 Task: Add the task  Create a new online platform for online DIY courses to the section Sonic Spin in the project ComposePro and add a Due Date to the respective task as 2024/05/22
Action: Mouse moved to (229, 200)
Screenshot: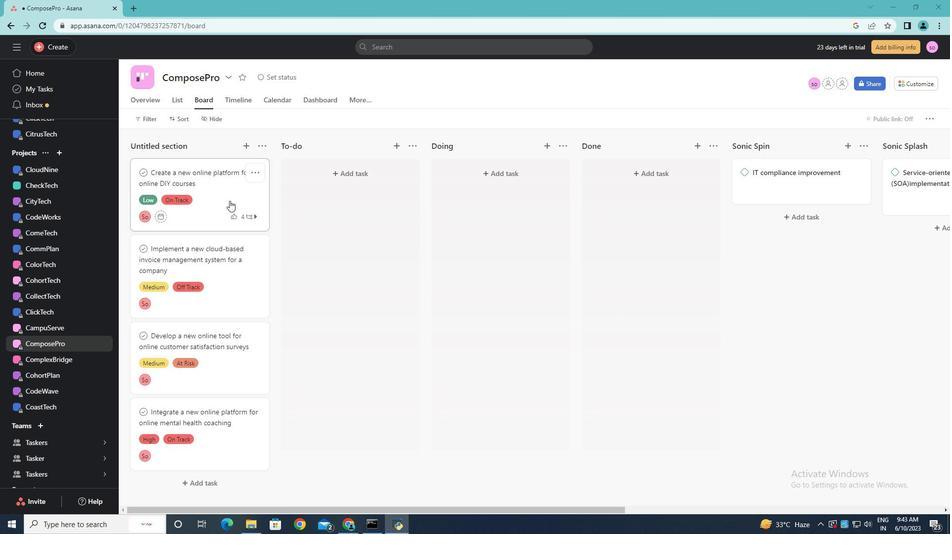 
Action: Mouse pressed left at (229, 200)
Screenshot: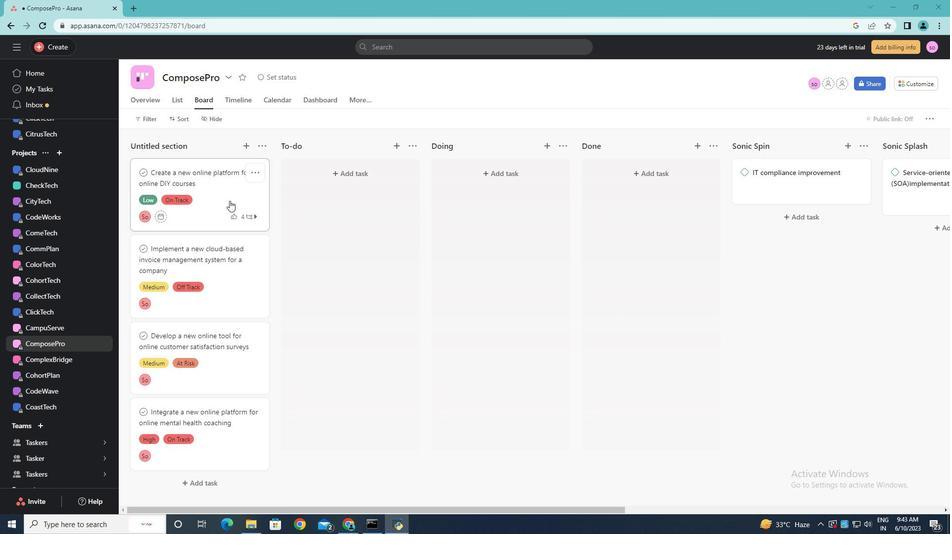 
Action: Mouse moved to (765, 266)
Screenshot: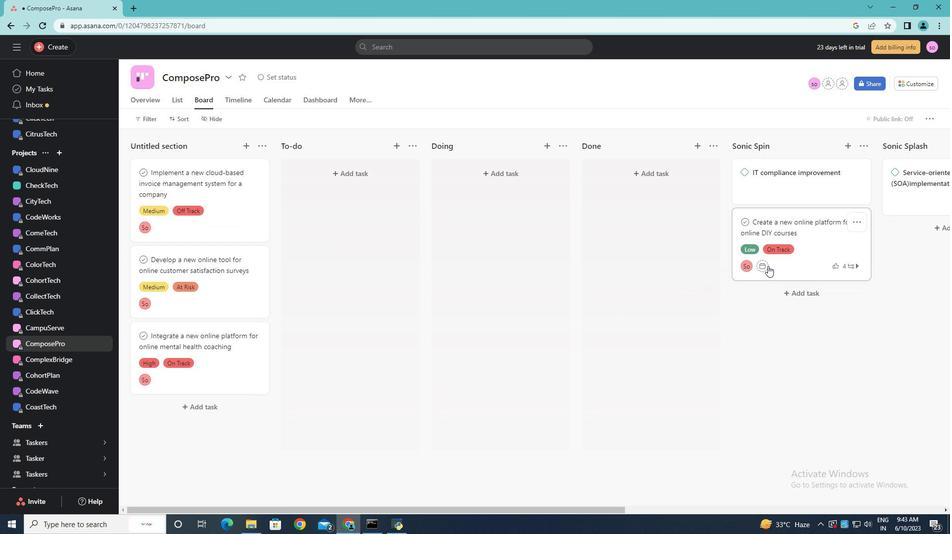 
Action: Mouse pressed left at (765, 266)
Screenshot: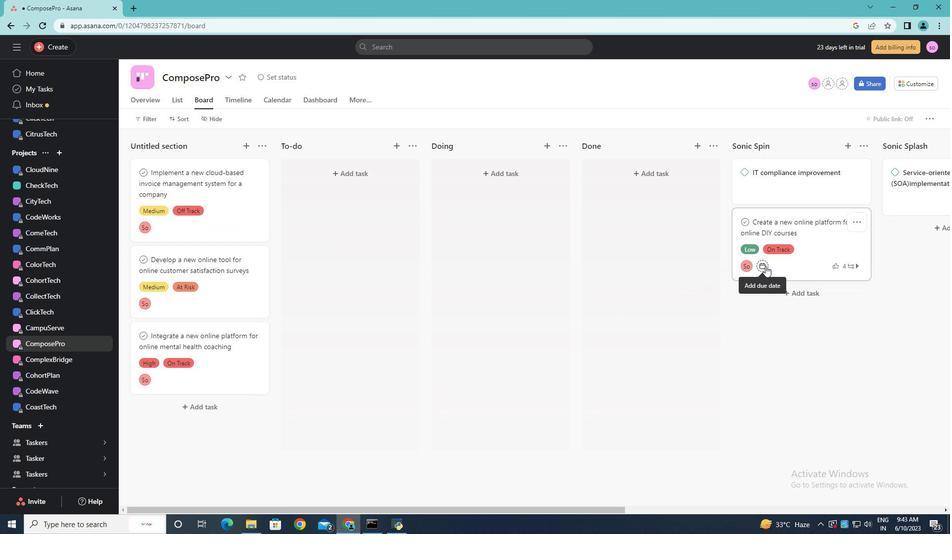 
Action: Mouse moved to (872, 314)
Screenshot: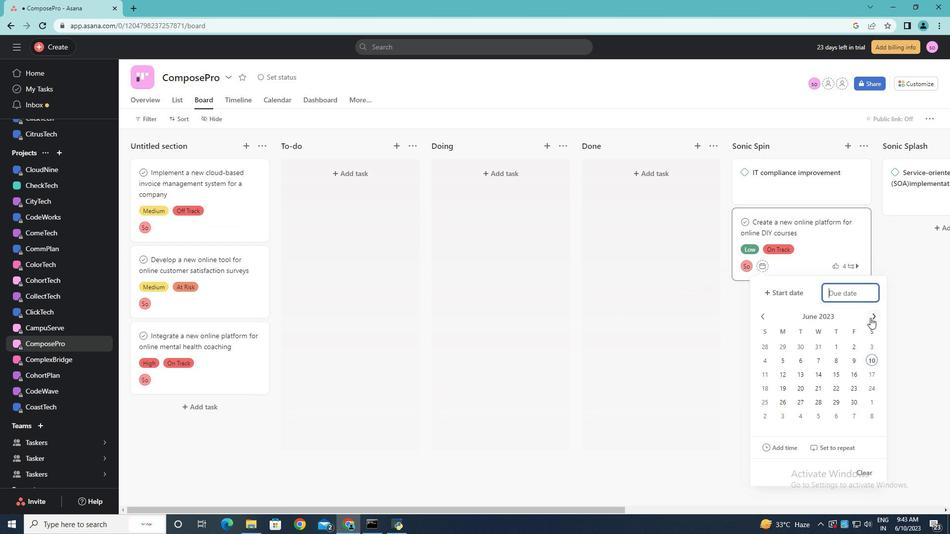 
Action: Mouse pressed left at (872, 314)
Screenshot: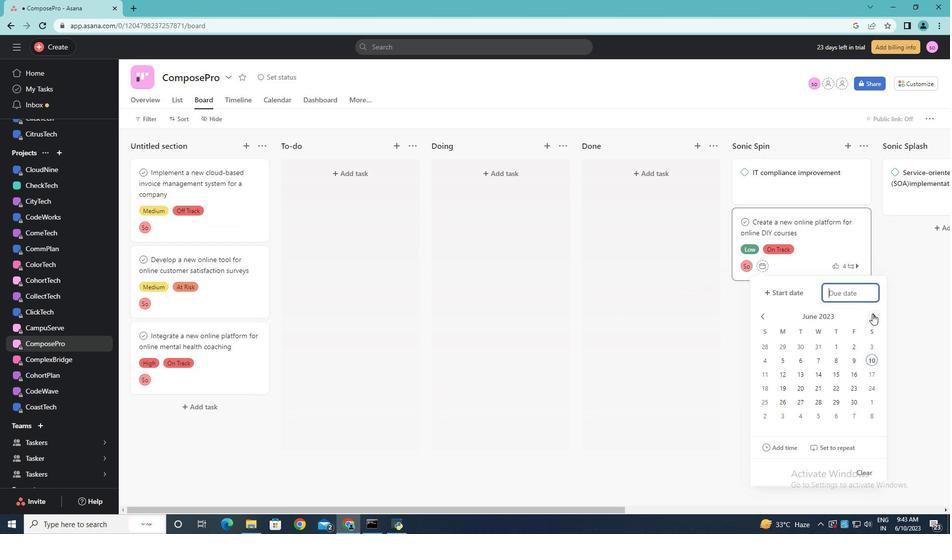 
Action: Mouse pressed left at (872, 314)
Screenshot: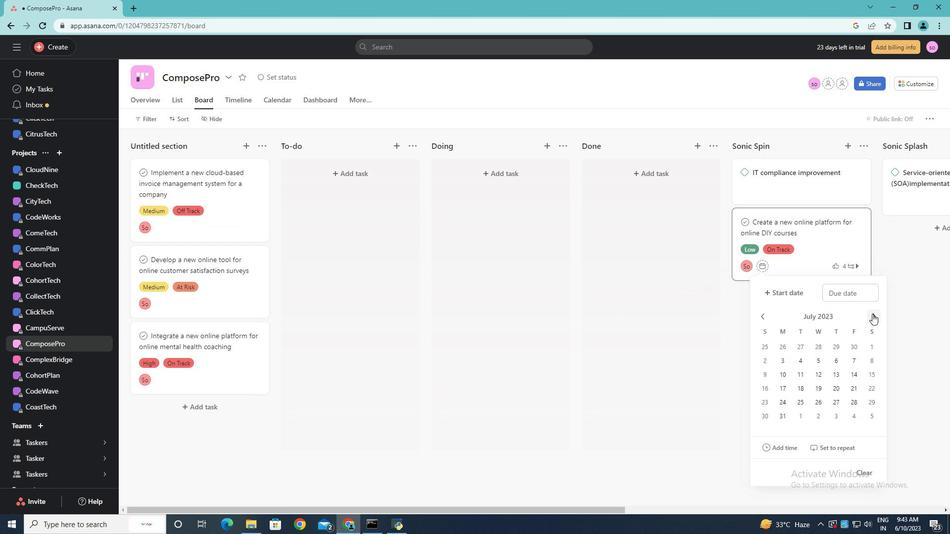 
Action: Mouse pressed left at (872, 314)
Screenshot: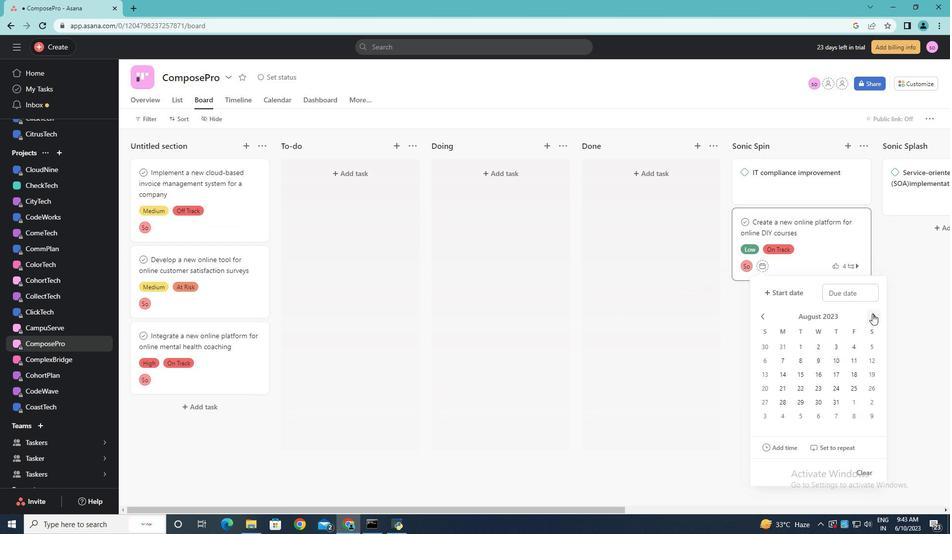 
Action: Mouse pressed left at (872, 314)
Screenshot: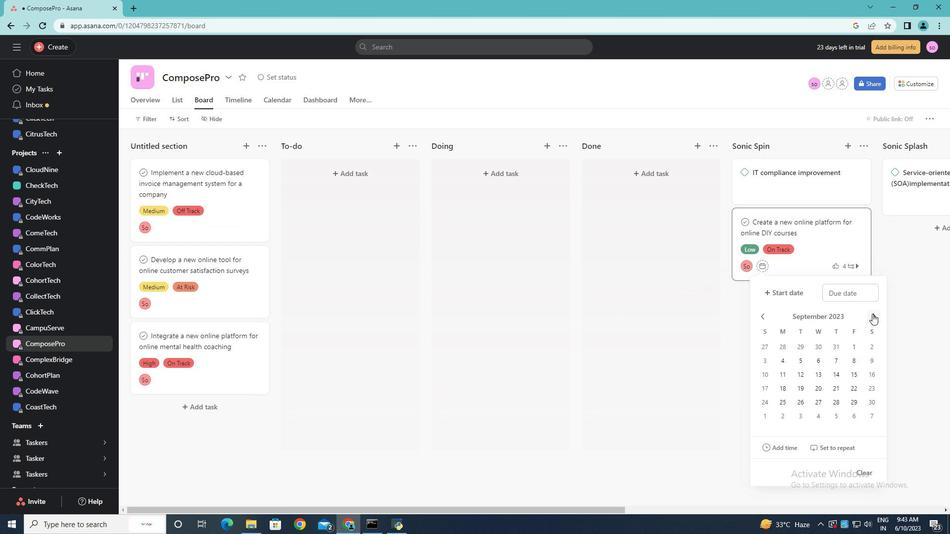 
Action: Mouse pressed left at (872, 314)
Screenshot: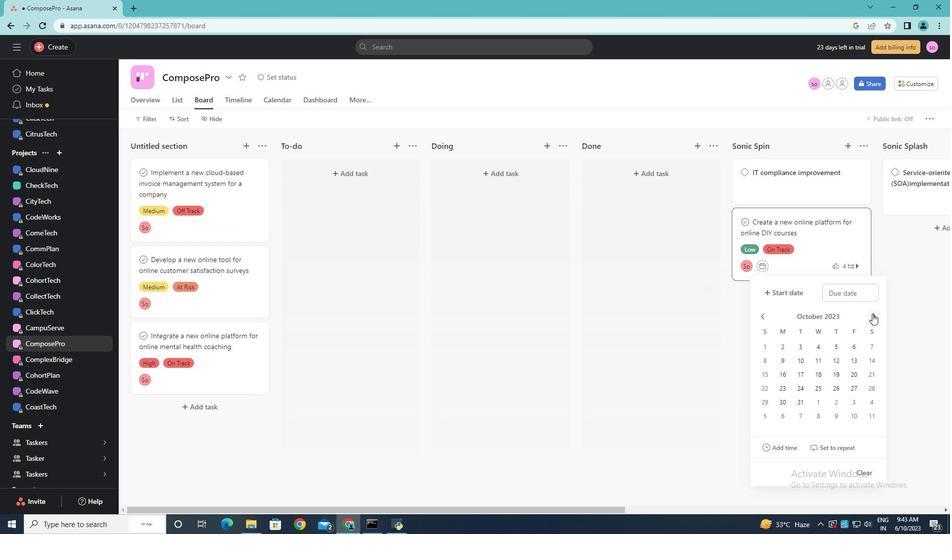 
Action: Mouse pressed left at (872, 314)
Screenshot: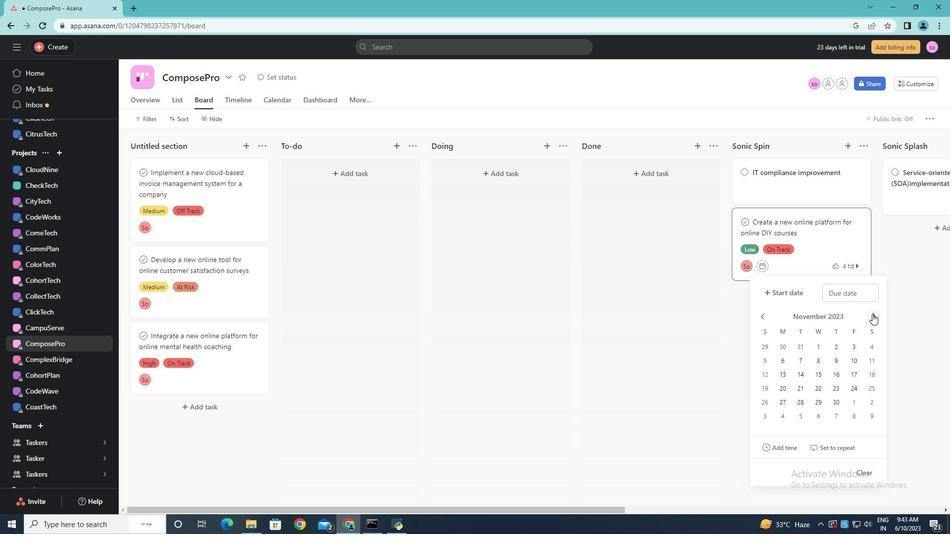 
Action: Mouse pressed left at (872, 314)
Screenshot: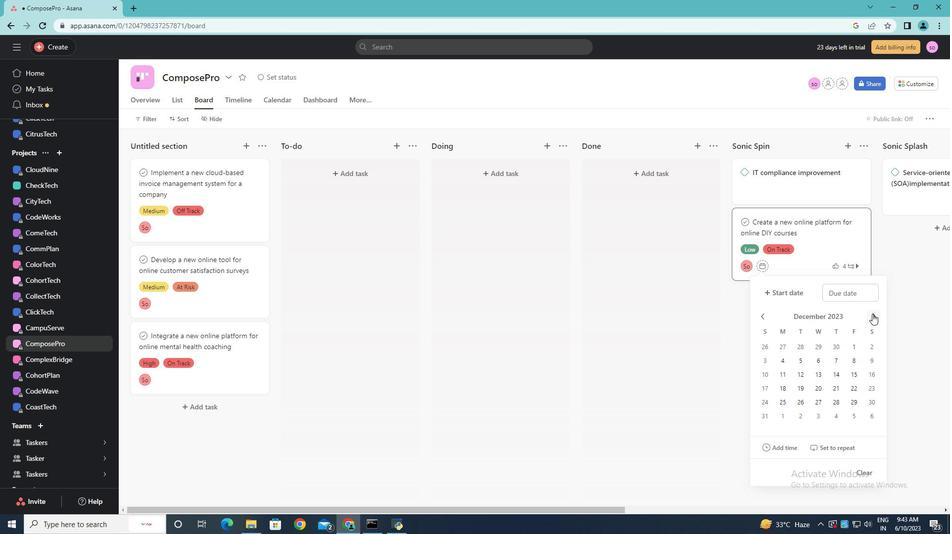 
Action: Mouse pressed left at (872, 314)
Screenshot: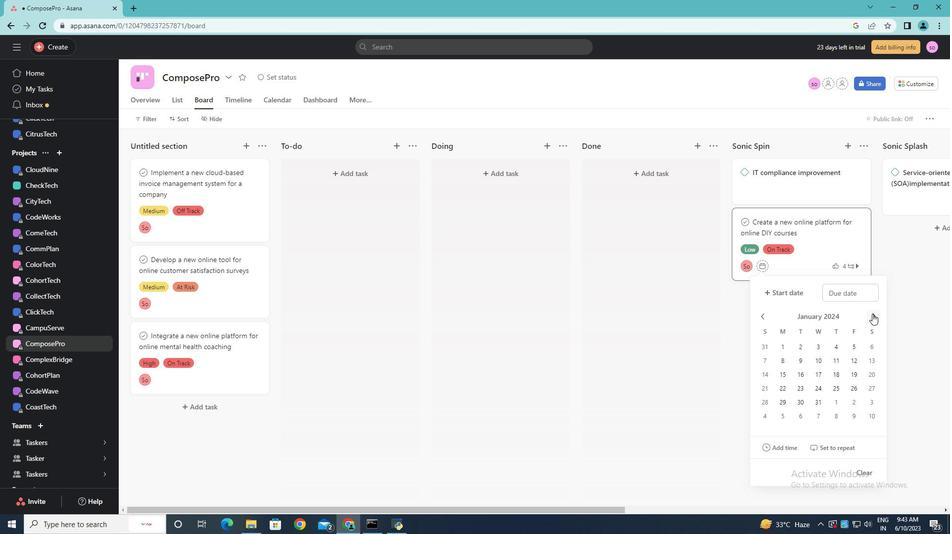 
Action: Mouse pressed left at (872, 314)
Screenshot: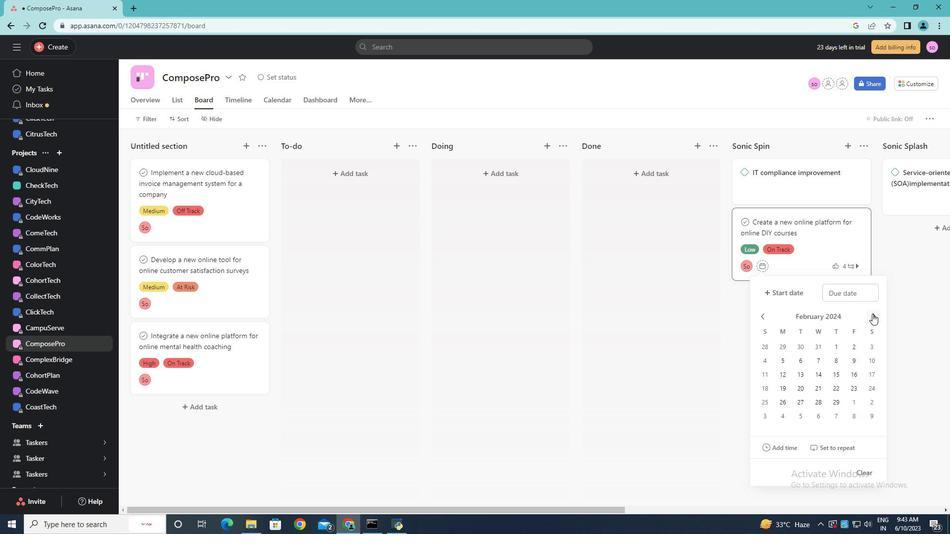 
Action: Mouse pressed left at (872, 314)
Screenshot: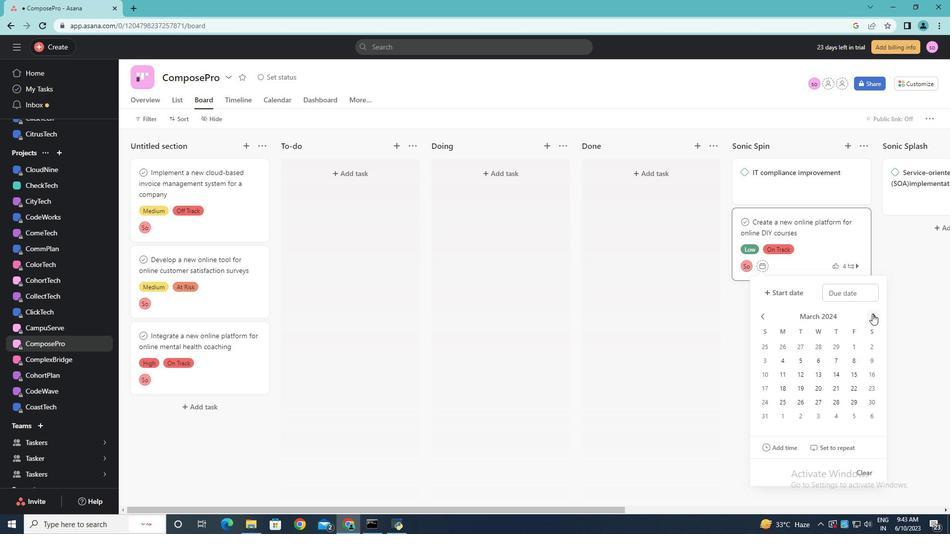 
Action: Mouse pressed left at (872, 314)
Screenshot: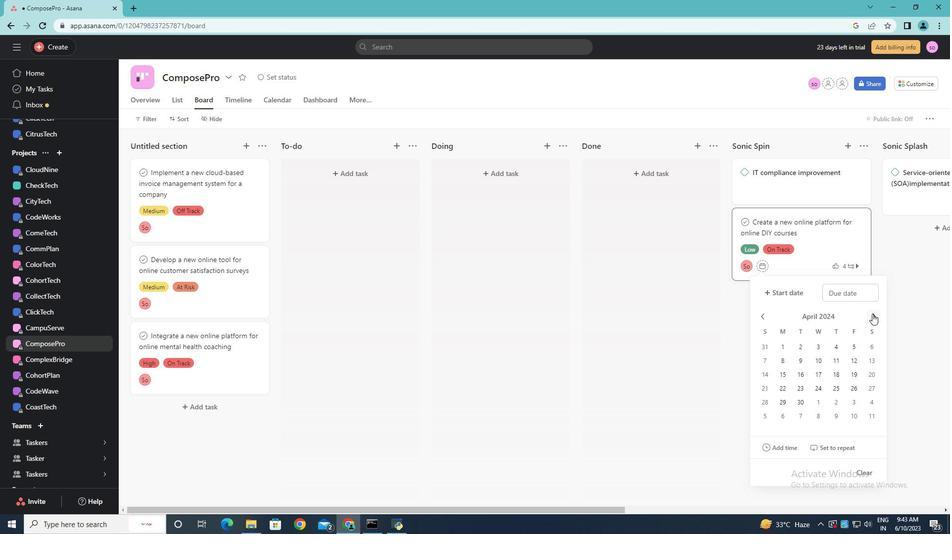 
Action: Mouse moved to (818, 384)
Screenshot: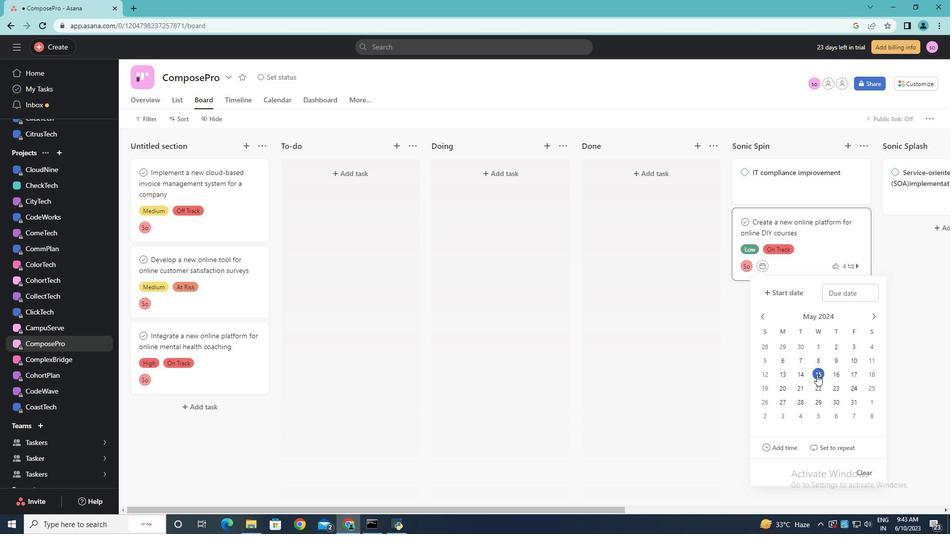 
Action: Mouse pressed left at (818, 384)
Screenshot: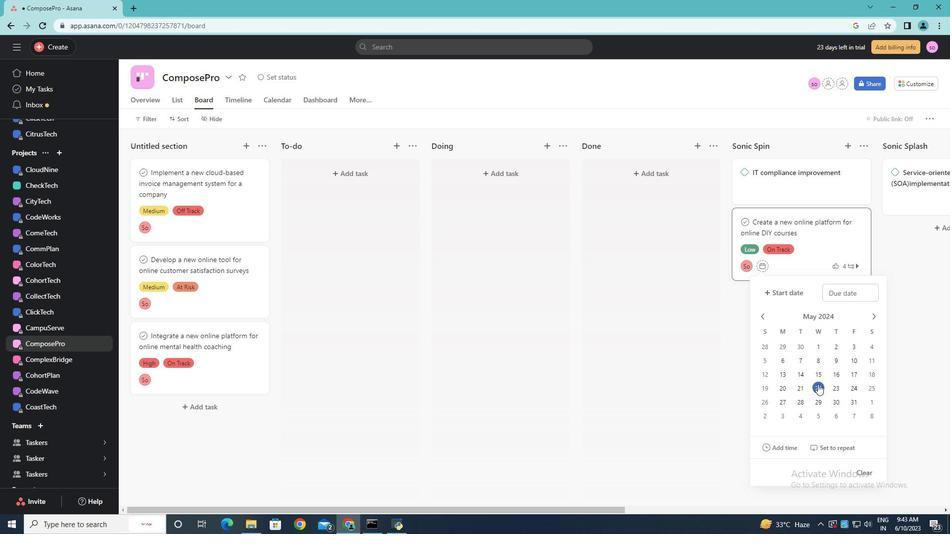 
Action: Mouse moved to (681, 410)
Screenshot: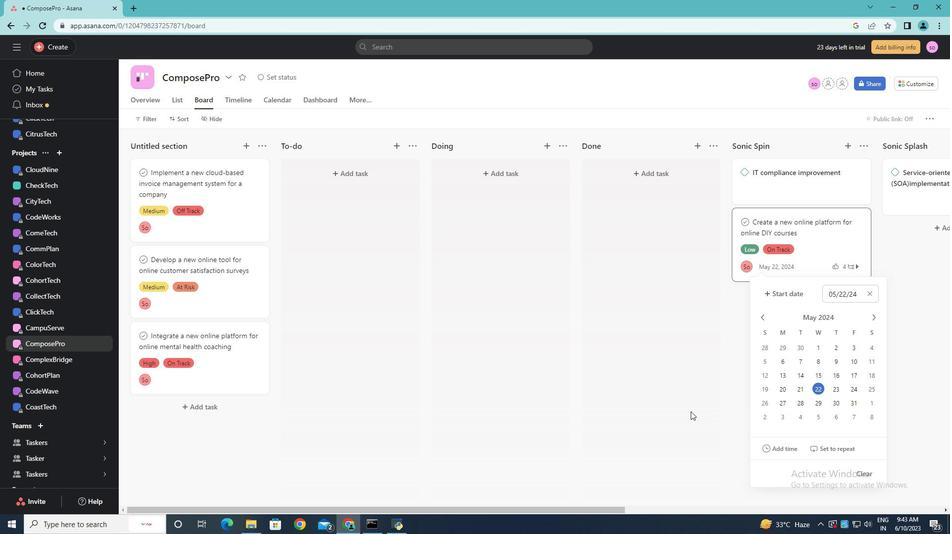 
Action: Mouse pressed left at (681, 410)
Screenshot: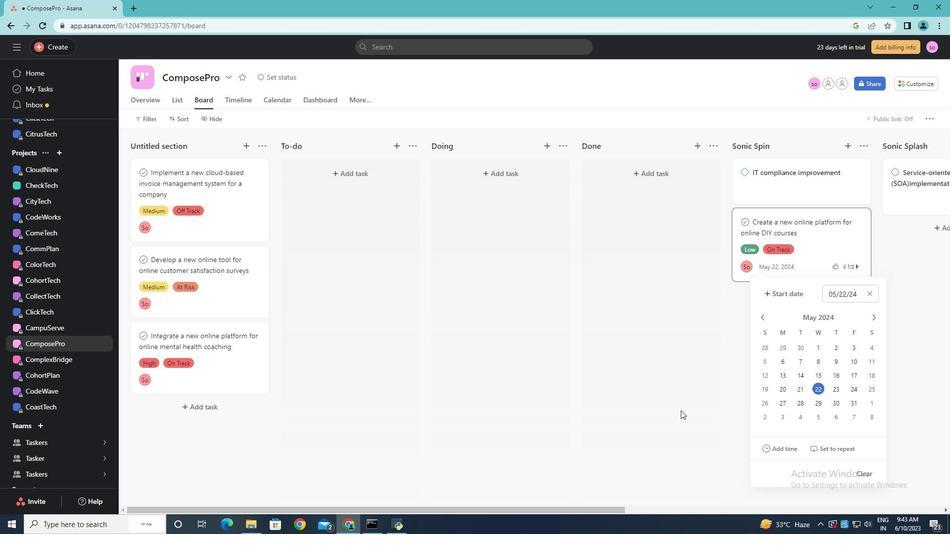 
Action: Mouse moved to (681, 410)
Screenshot: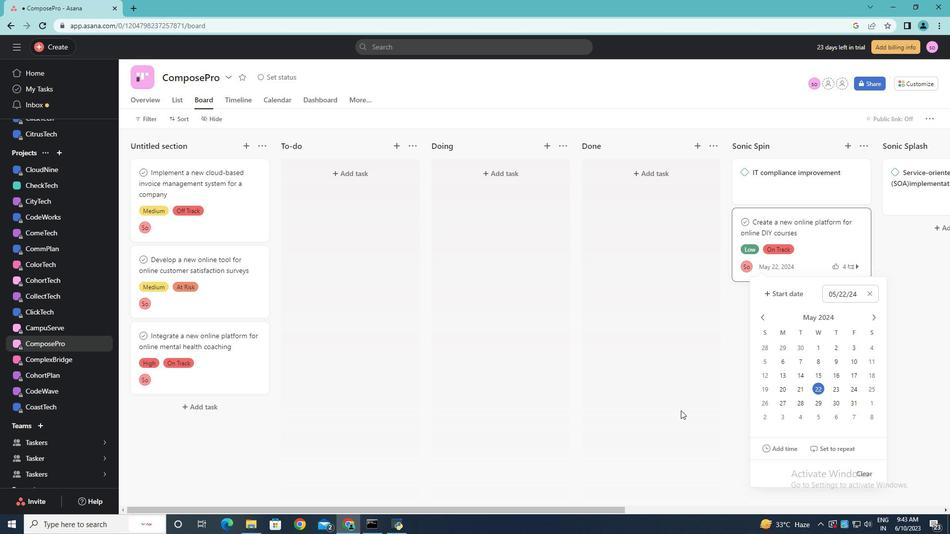 
